 Task: In the  document Skylar.odtMake this file  'available offline' Add shortcut to Drive 'My Drive'Email the file to   softage.10@softage.net, with message attached Time-Sensitive: I kindly ask you to go through the email I've sent as soon as possible. and file type: 'RTF'
Action: Mouse moved to (269, 380)
Screenshot: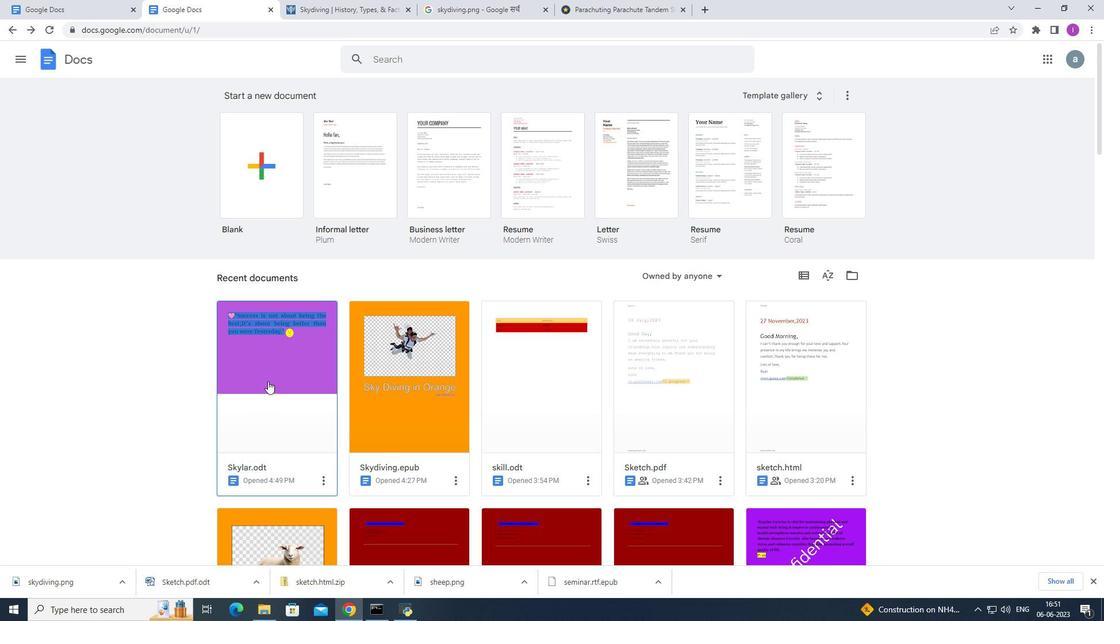 
Action: Mouse pressed left at (269, 380)
Screenshot: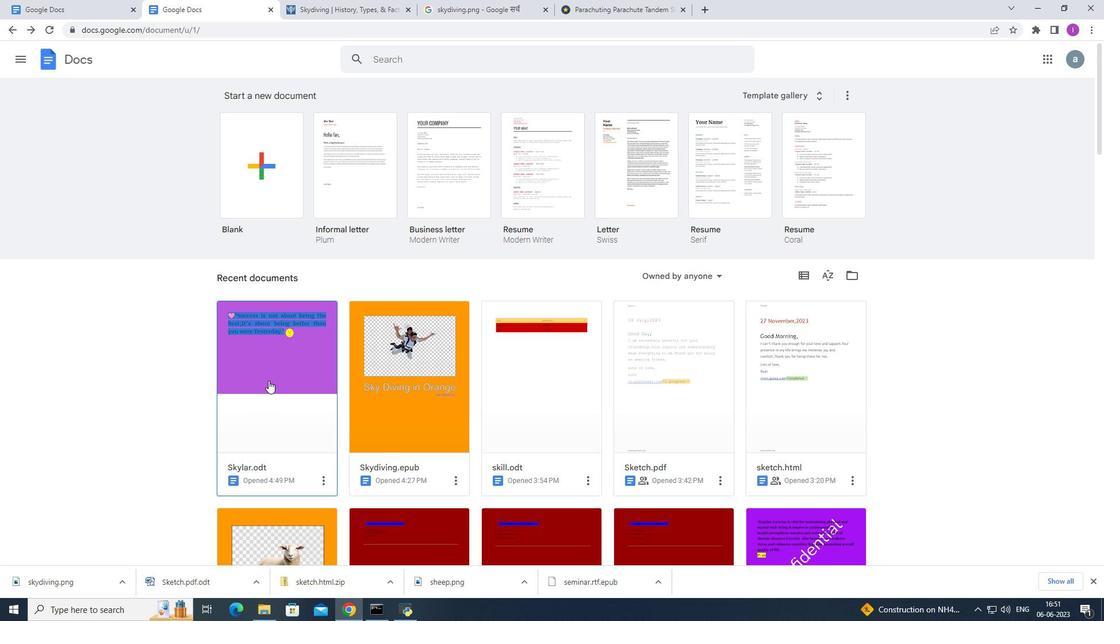 
Action: Mouse moved to (39, 66)
Screenshot: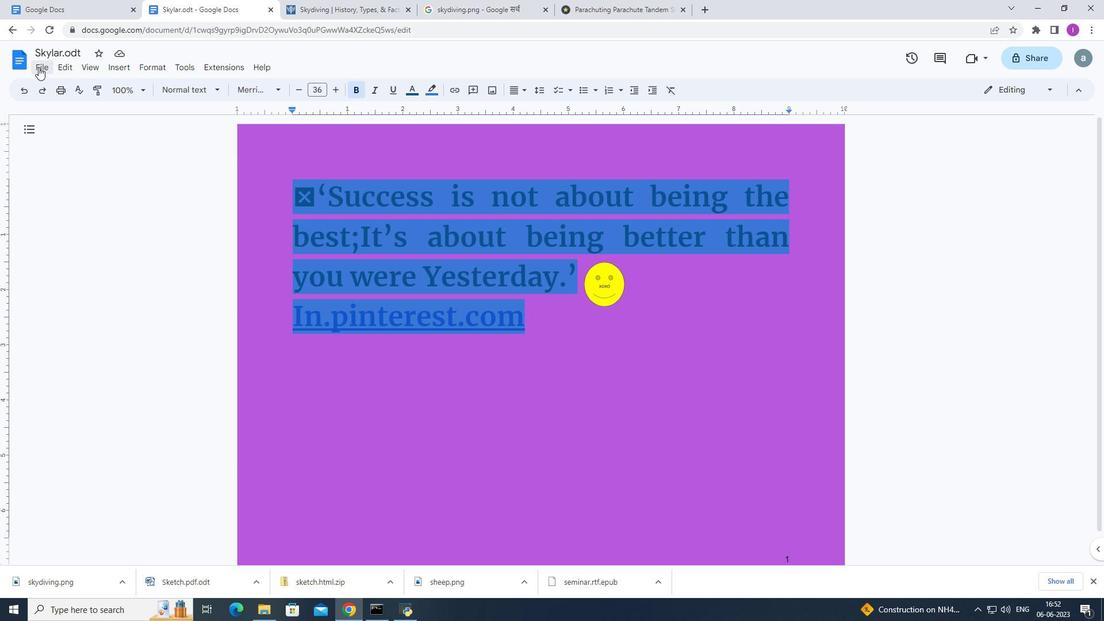 
Action: Mouse pressed left at (39, 66)
Screenshot: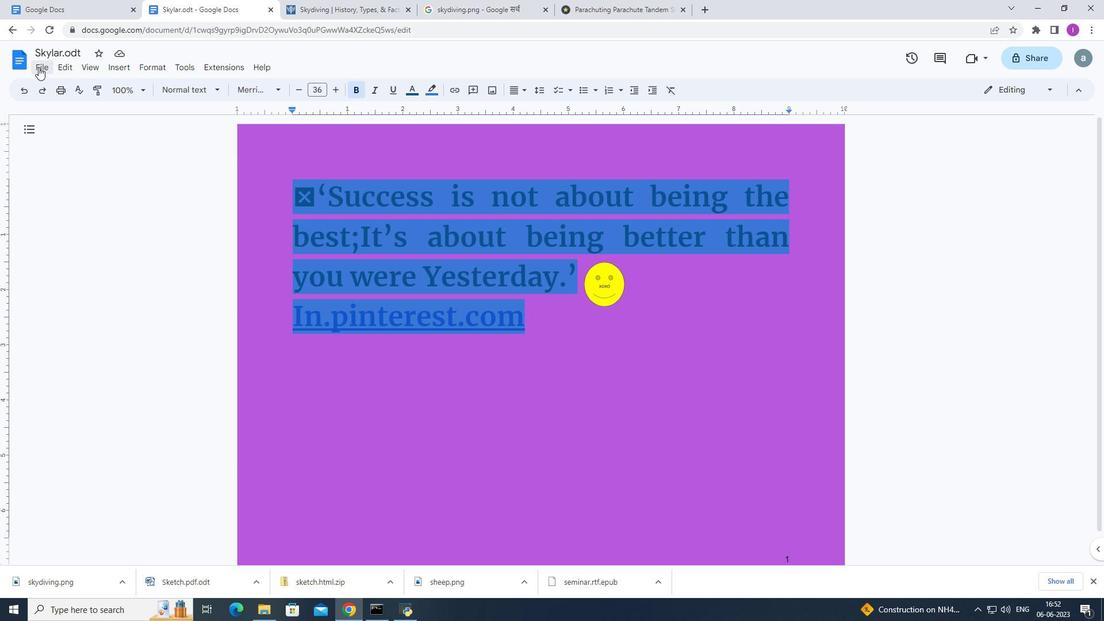 
Action: Mouse moved to (92, 312)
Screenshot: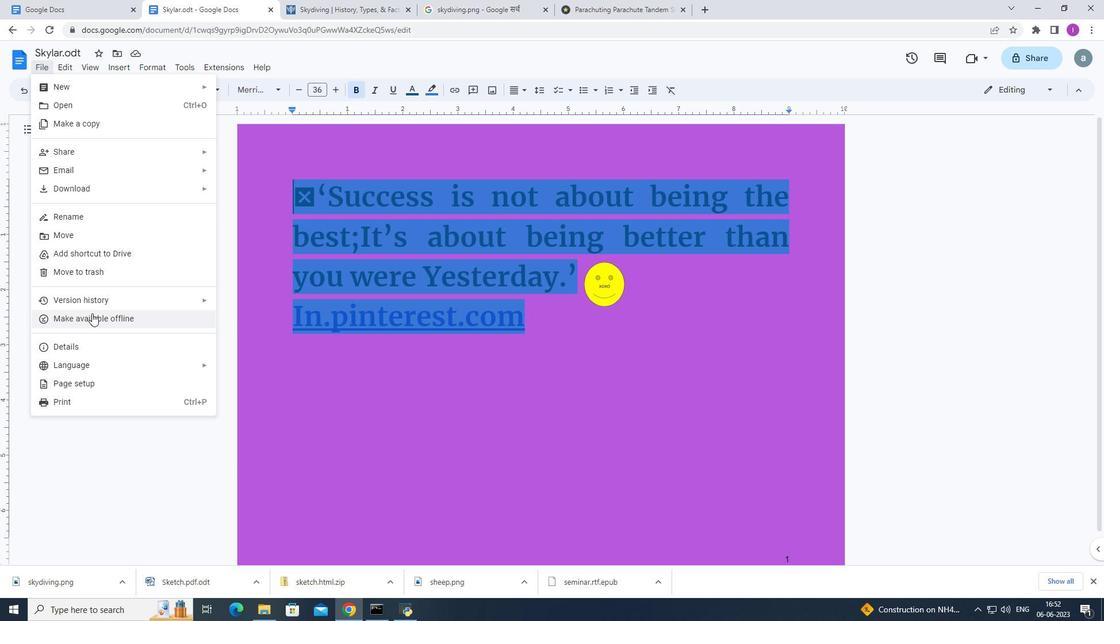 
Action: Mouse pressed left at (92, 312)
Screenshot: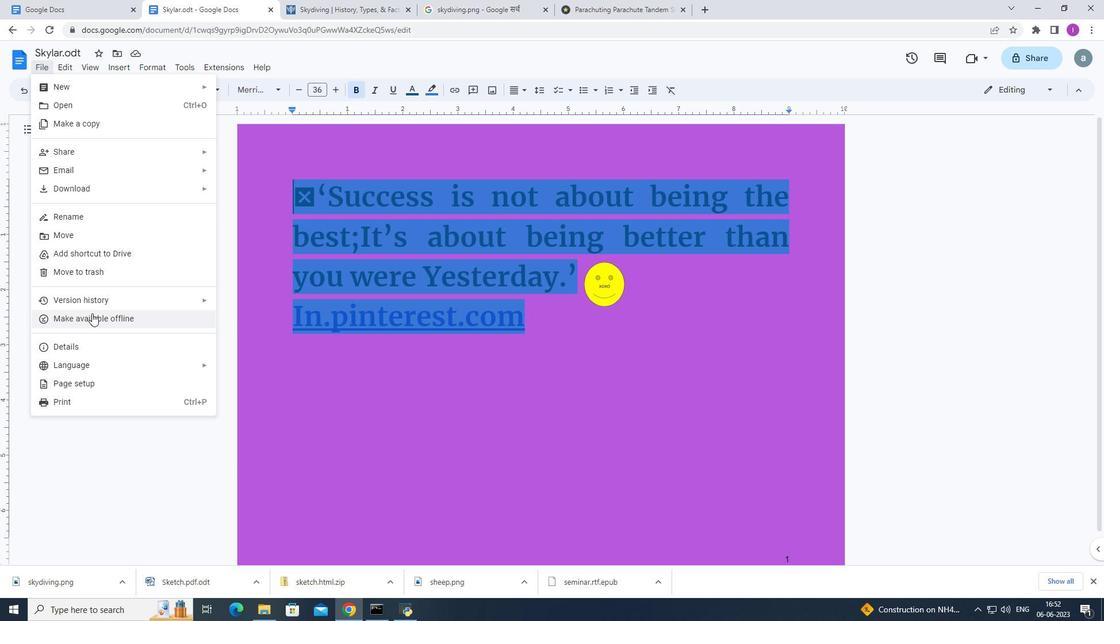
Action: Mouse moved to (45, 61)
Screenshot: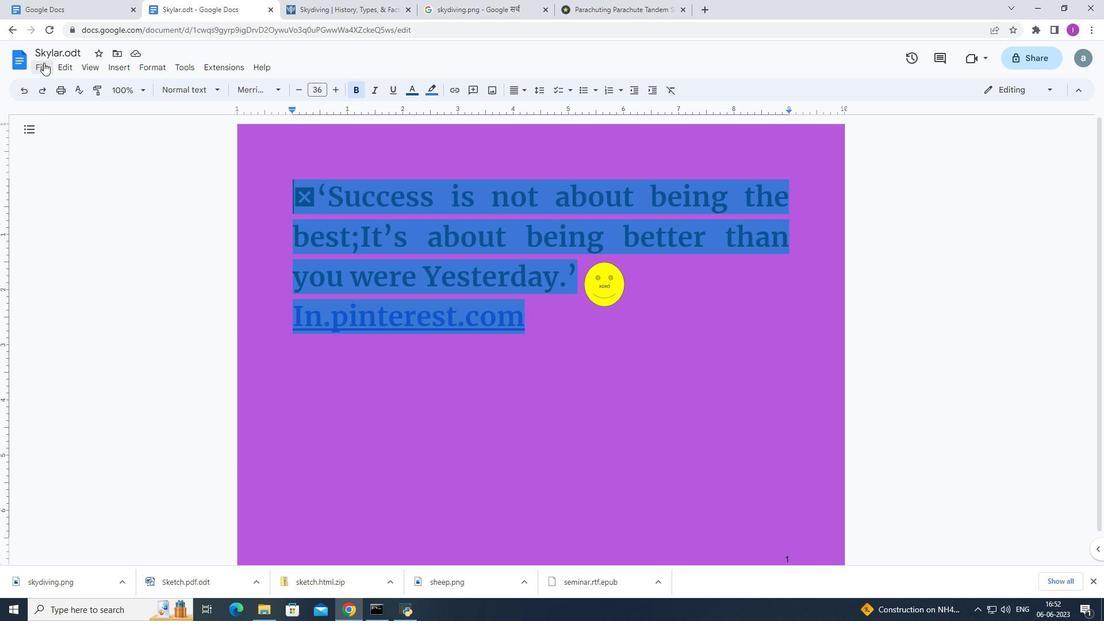 
Action: Mouse pressed left at (45, 61)
Screenshot: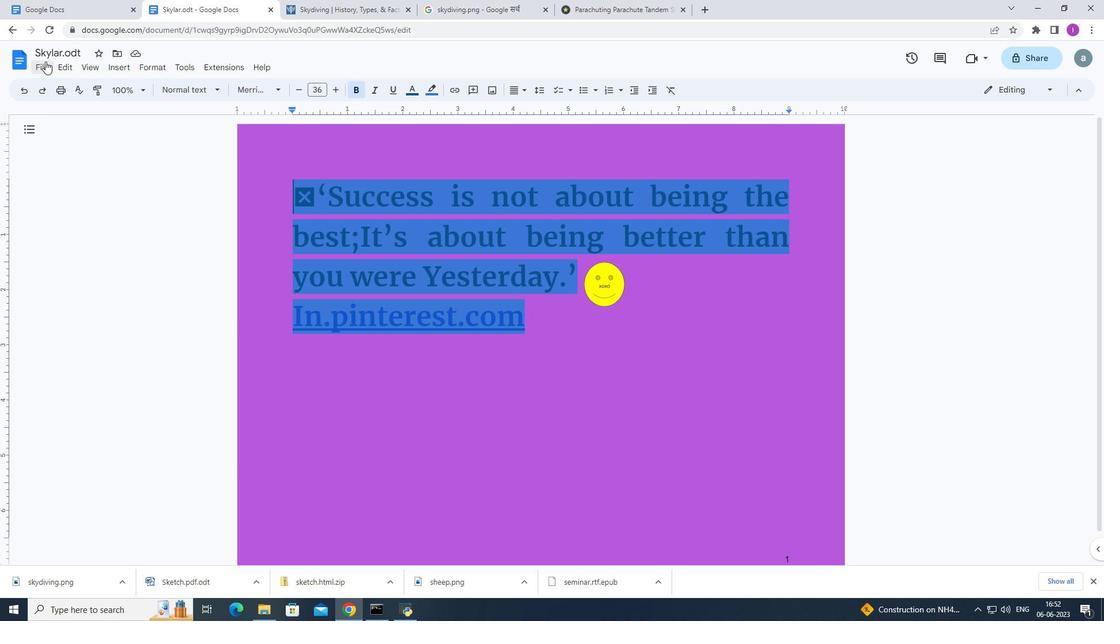 
Action: Mouse moved to (87, 191)
Screenshot: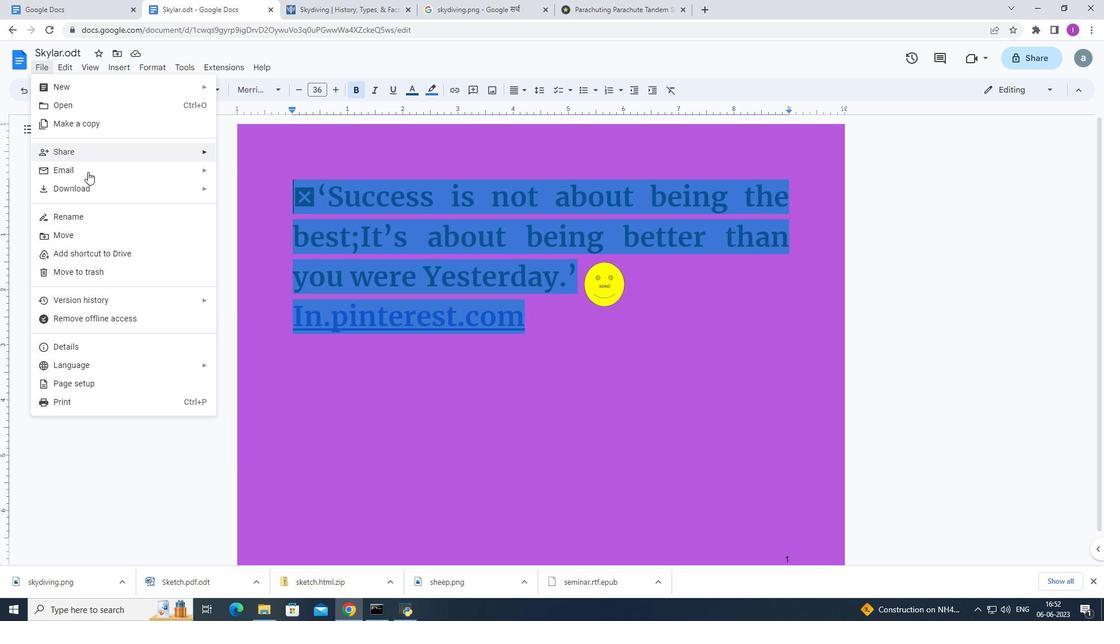 
Action: Mouse pressed left at (87, 191)
Screenshot: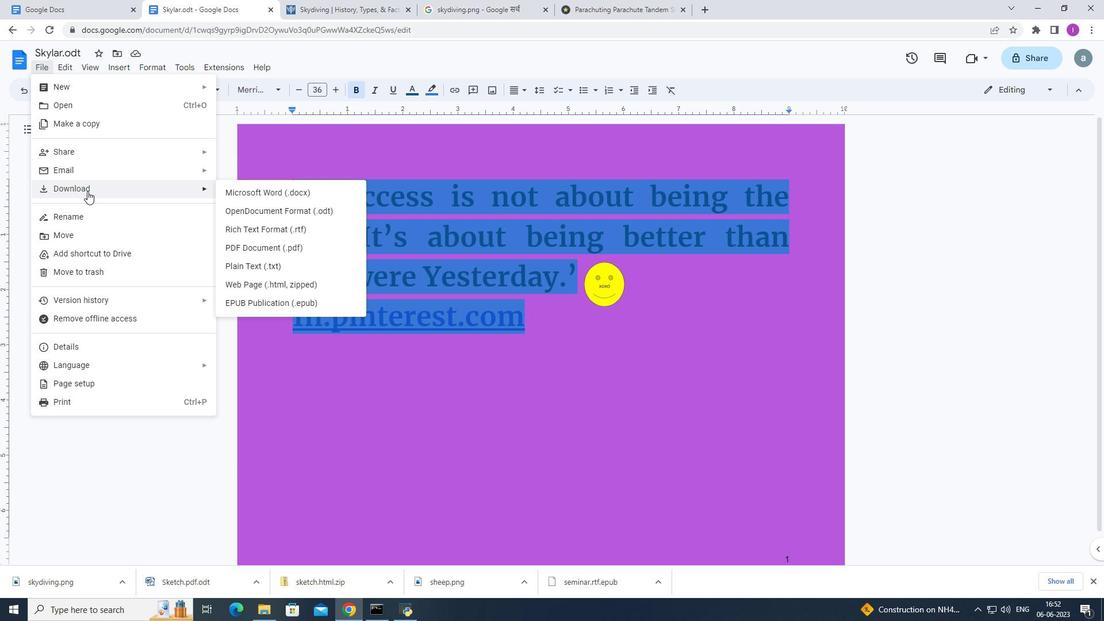
Action: Mouse moved to (166, 251)
Screenshot: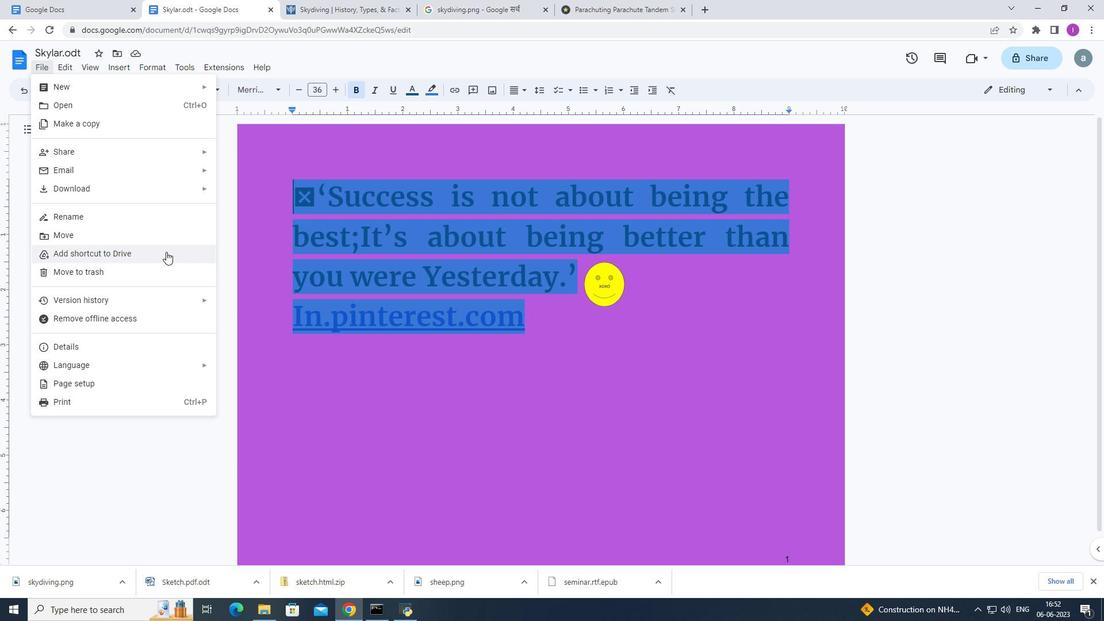 
Action: Mouse pressed left at (166, 251)
Screenshot: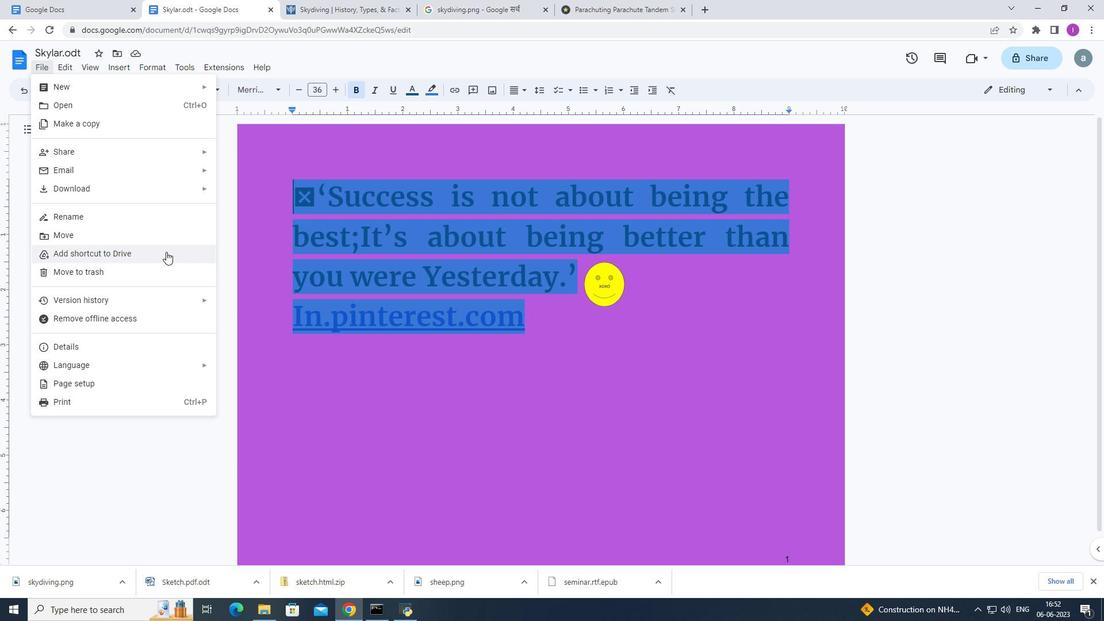 
Action: Mouse moved to (161, 106)
Screenshot: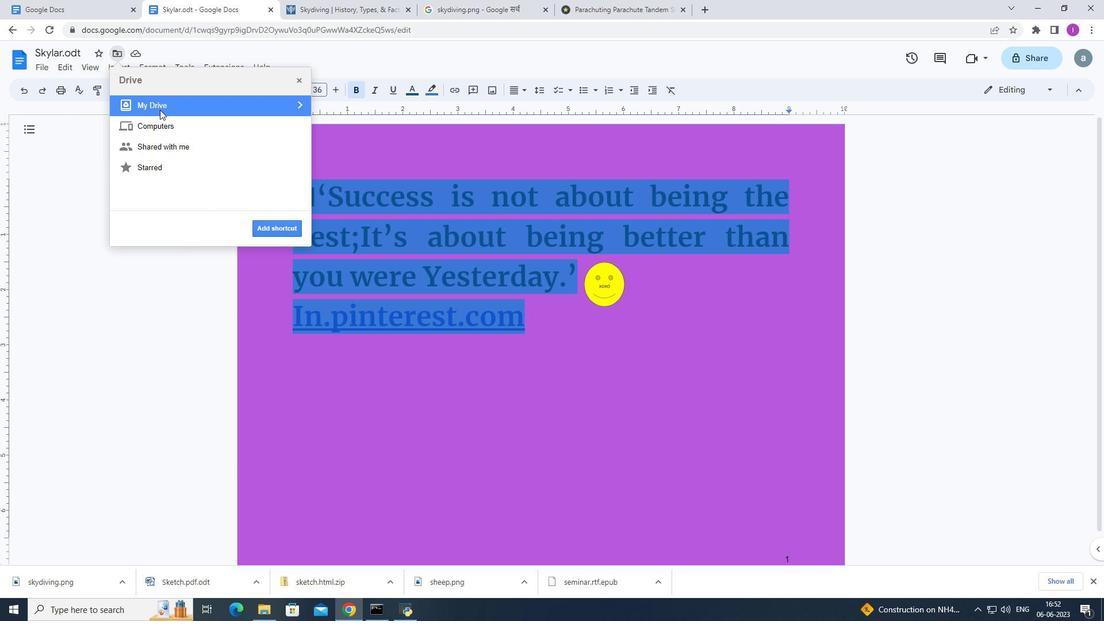 
Action: Mouse pressed left at (161, 106)
Screenshot: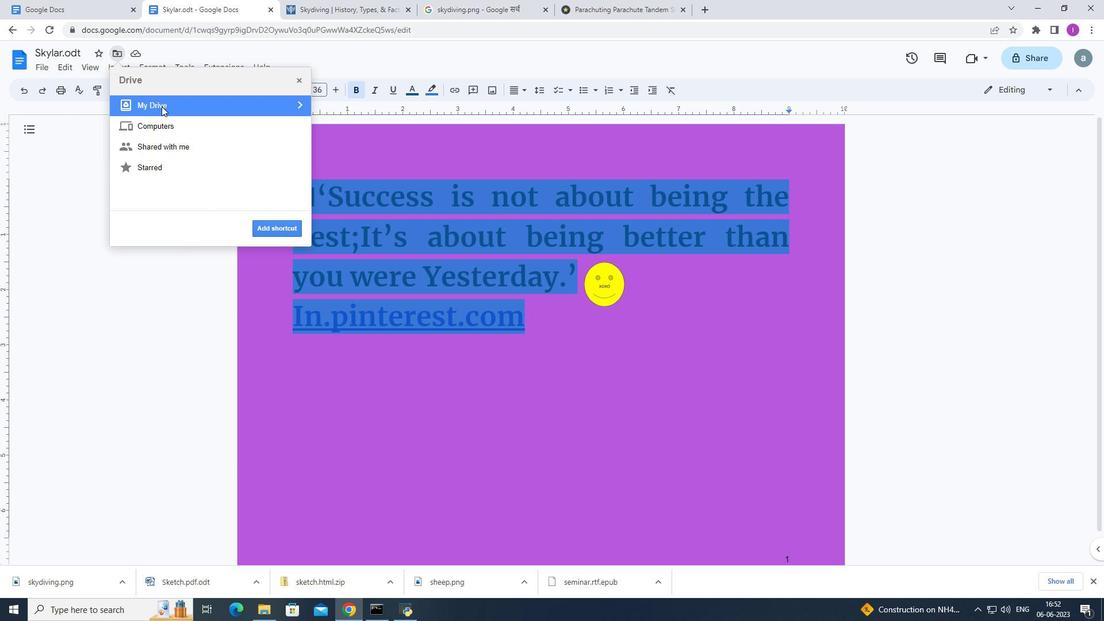 
Action: Mouse moved to (262, 224)
Screenshot: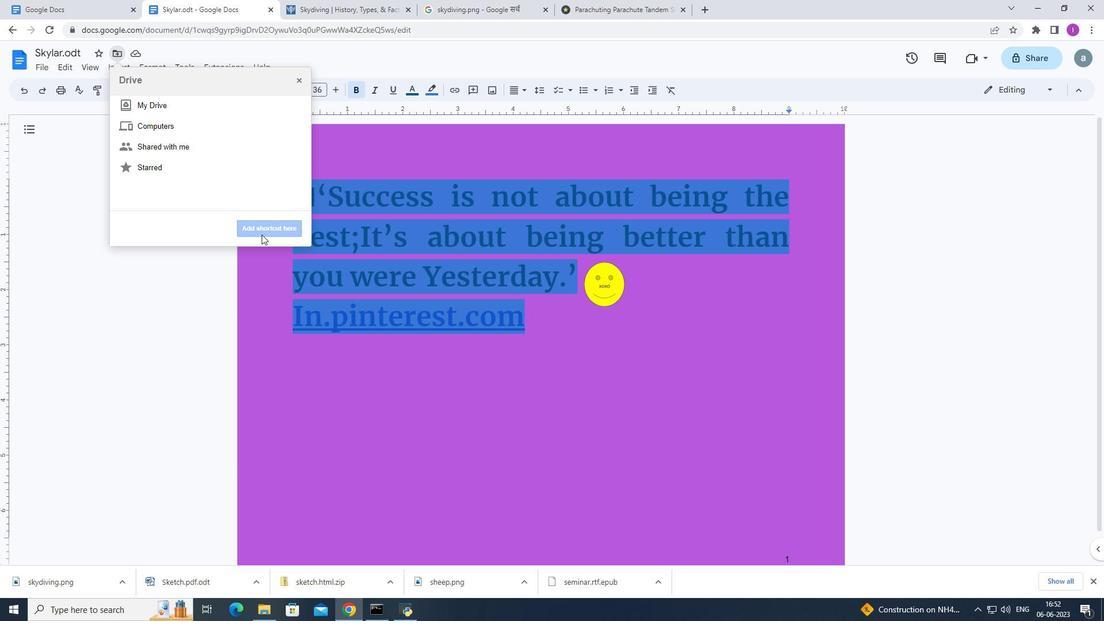
Action: Mouse pressed left at (262, 224)
Screenshot: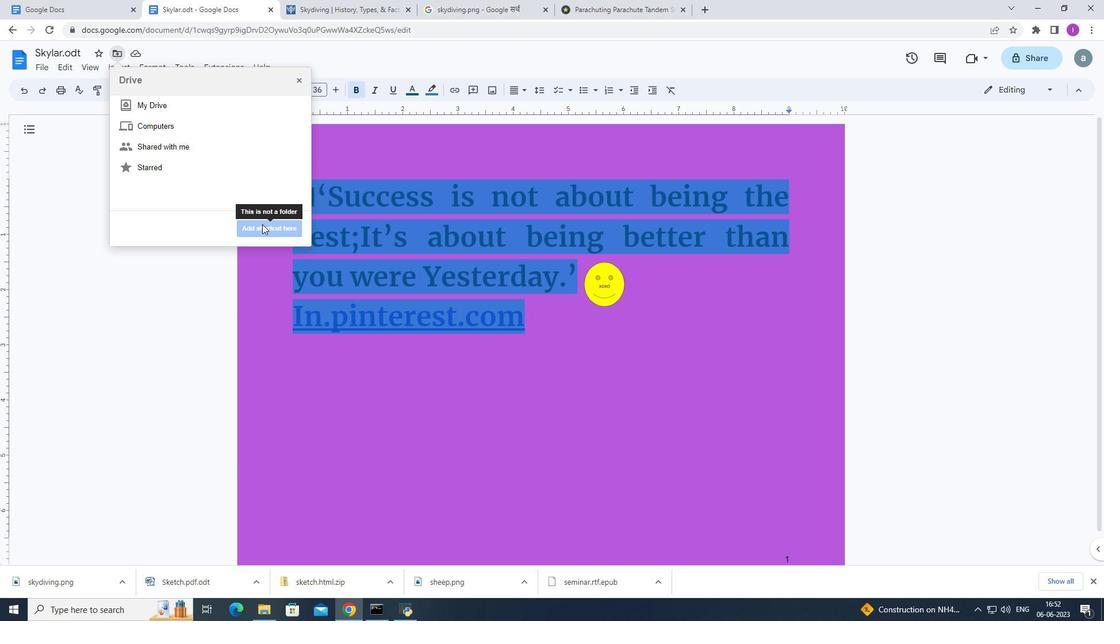
Action: Mouse moved to (138, 102)
Screenshot: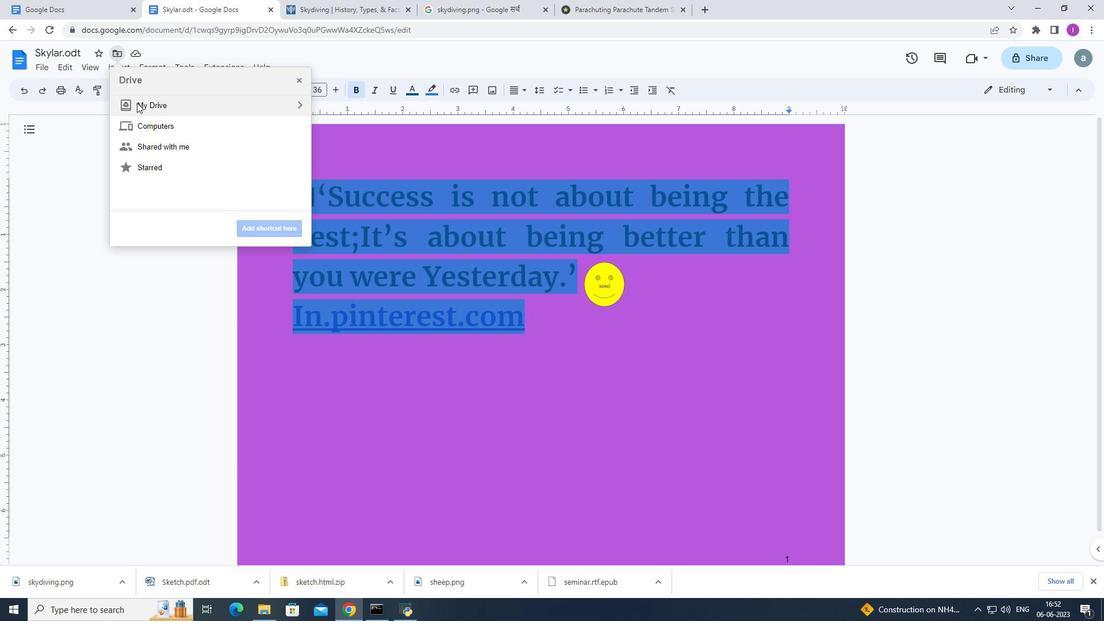 
Action: Mouse pressed left at (138, 102)
Screenshot: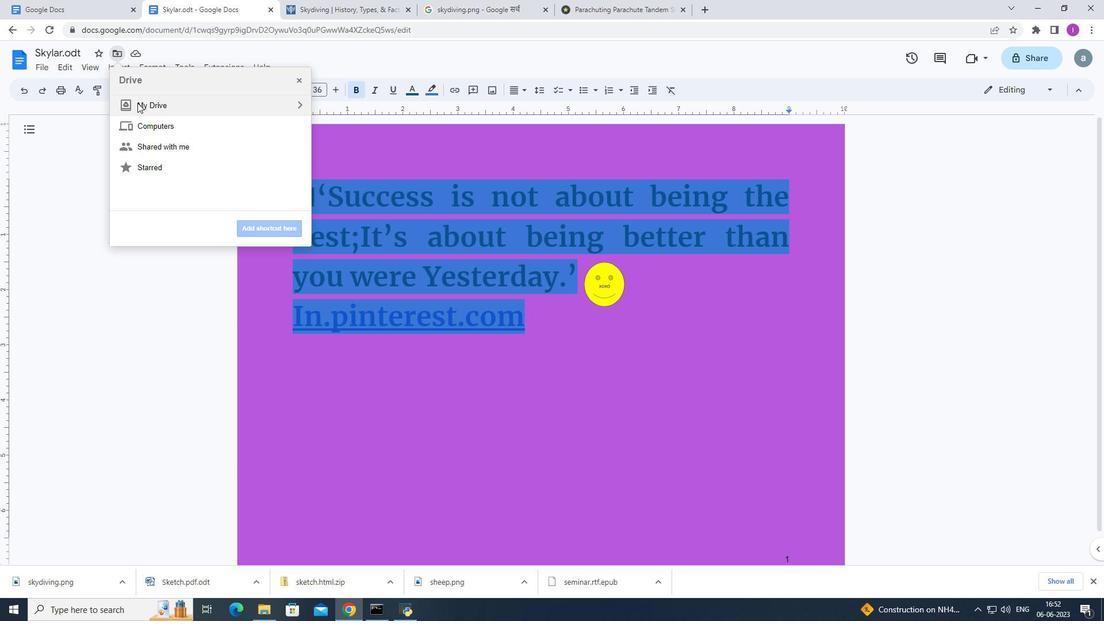 
Action: Mouse moved to (263, 226)
Screenshot: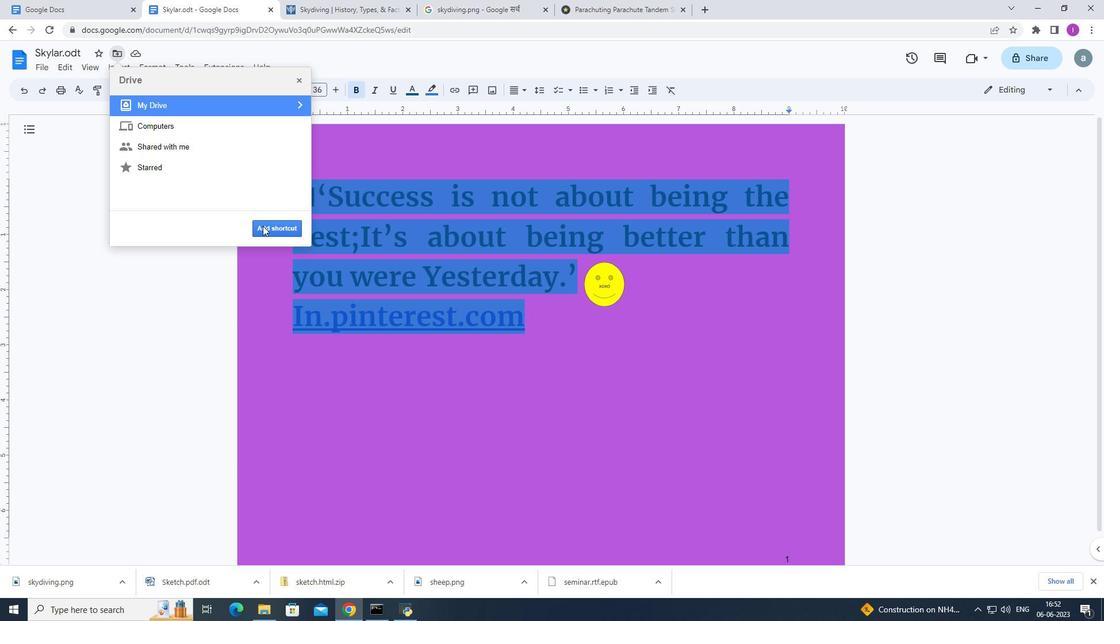 
Action: Mouse pressed left at (263, 226)
Screenshot: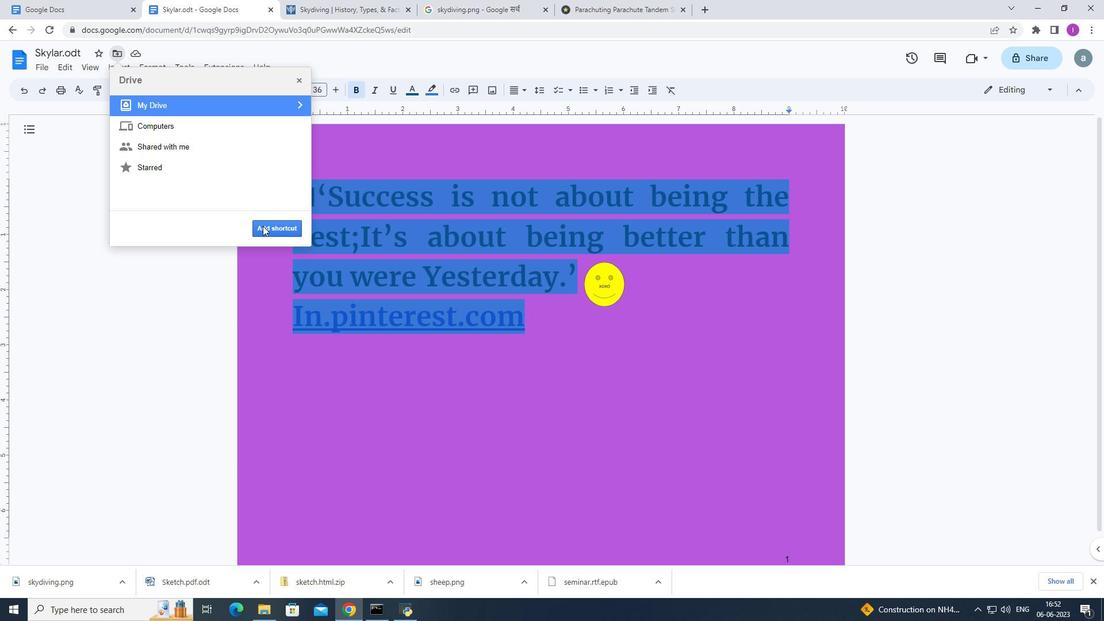 
Action: Mouse moved to (45, 69)
Screenshot: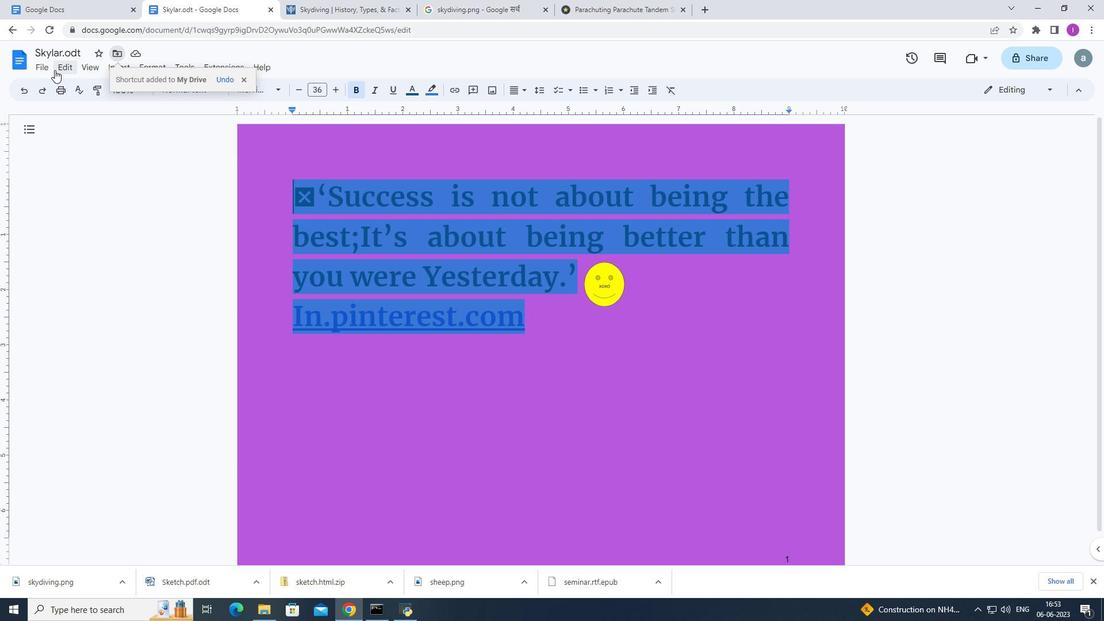 
Action: Mouse pressed left at (45, 69)
Screenshot: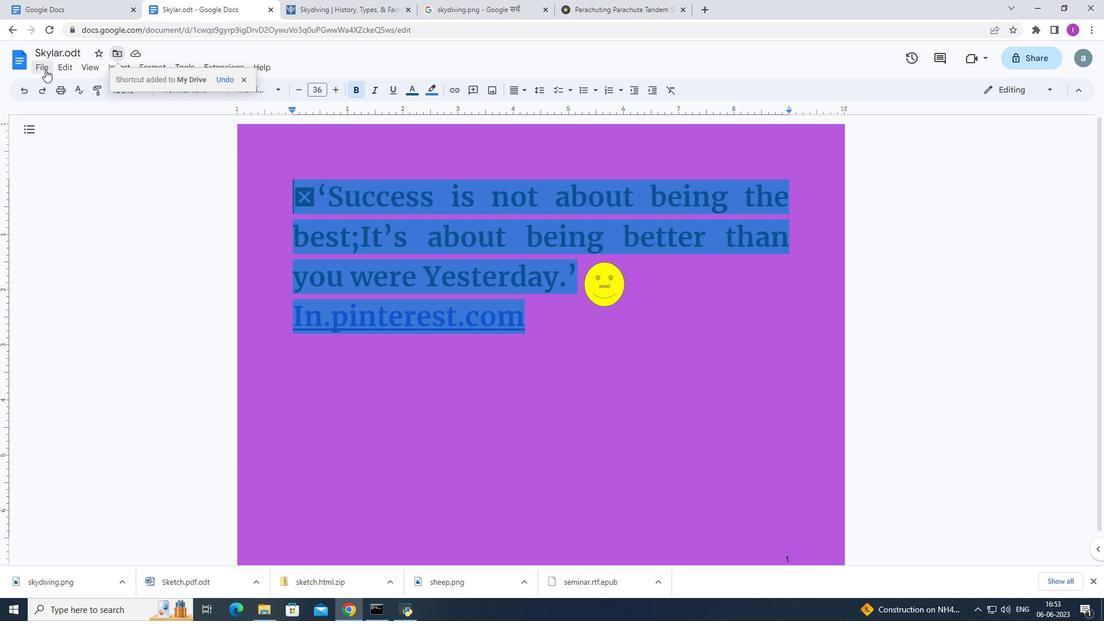 
Action: Mouse moved to (244, 174)
Screenshot: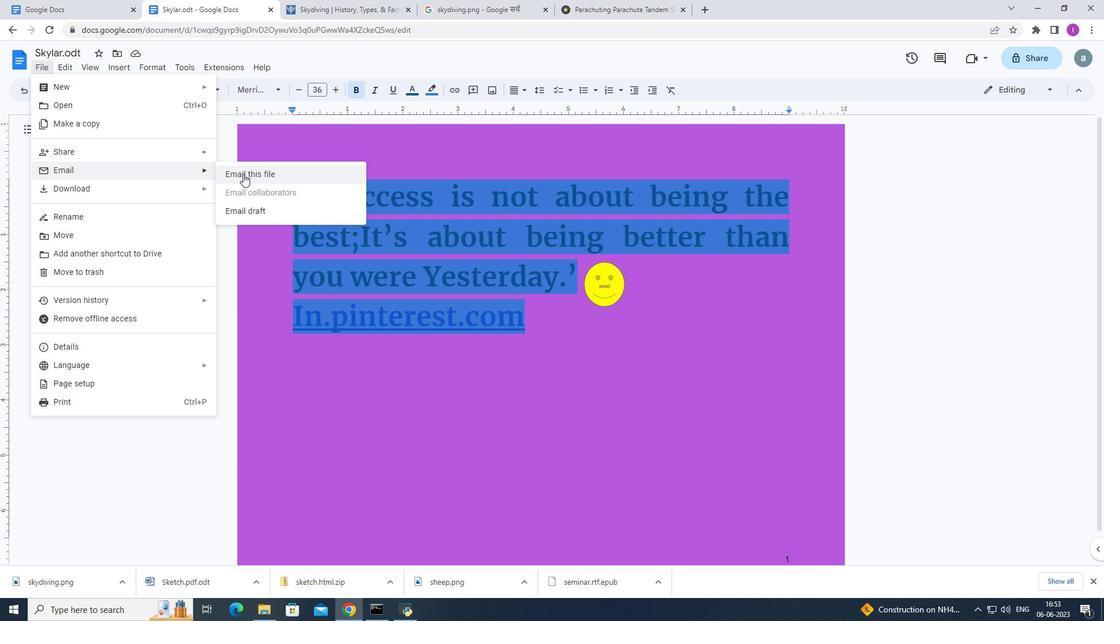
Action: Mouse pressed left at (244, 174)
Screenshot: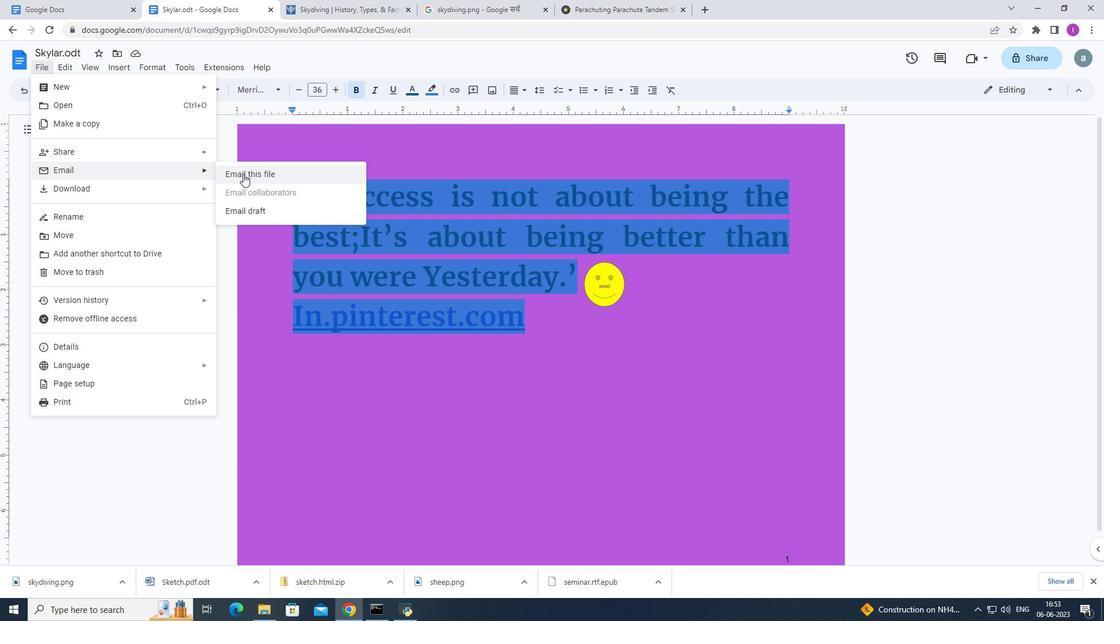
Action: Mouse moved to (554, 270)
Screenshot: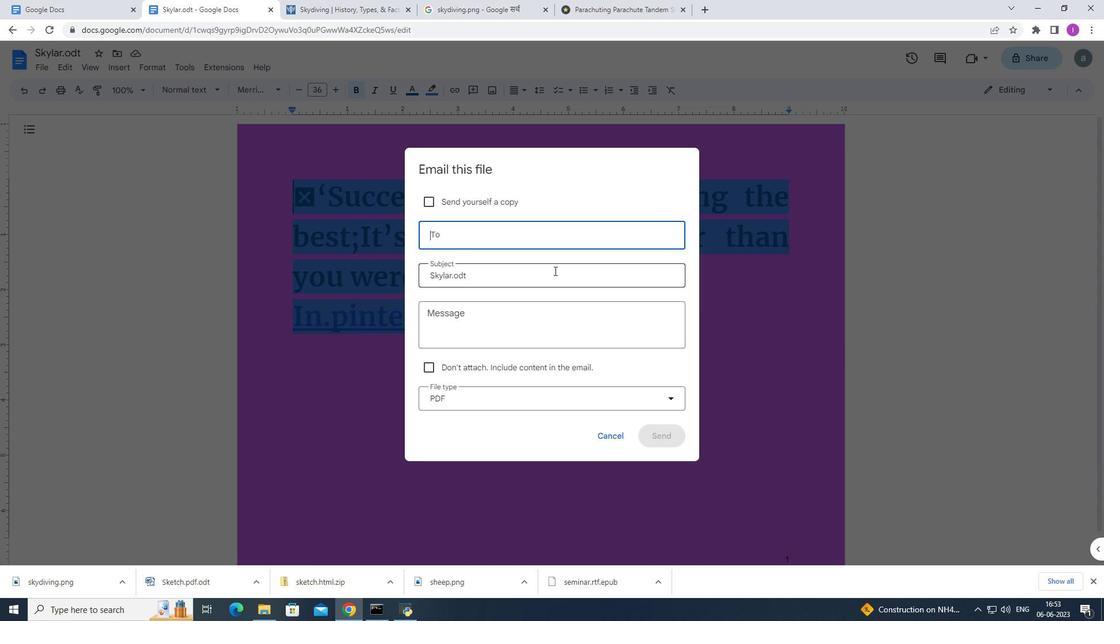 
Action: Key pressed so
Screenshot: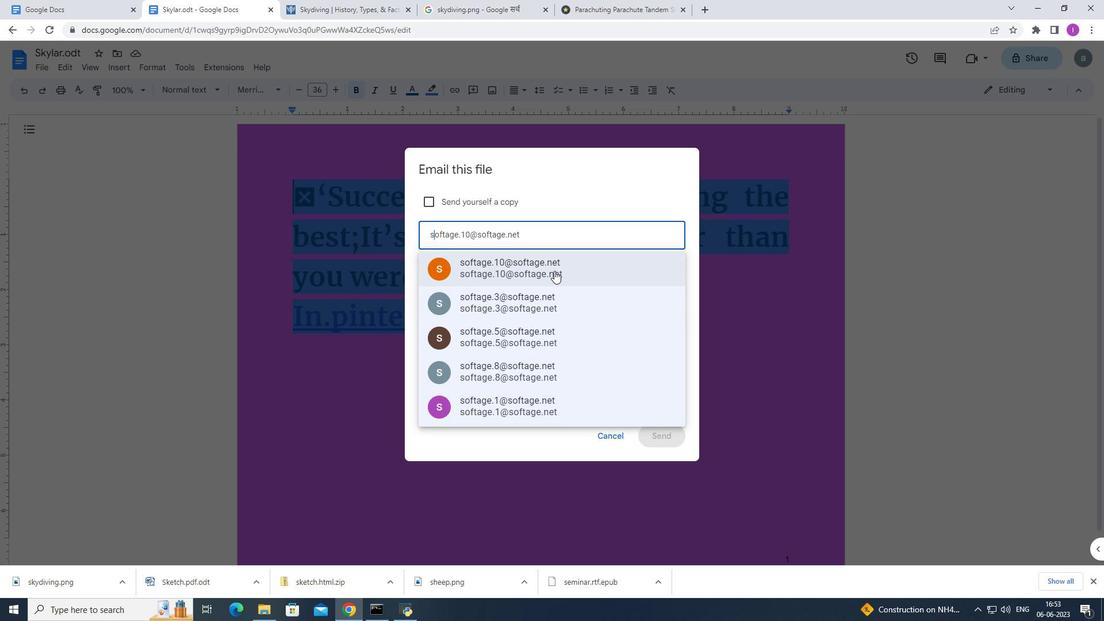 
Action: Mouse moved to (510, 269)
Screenshot: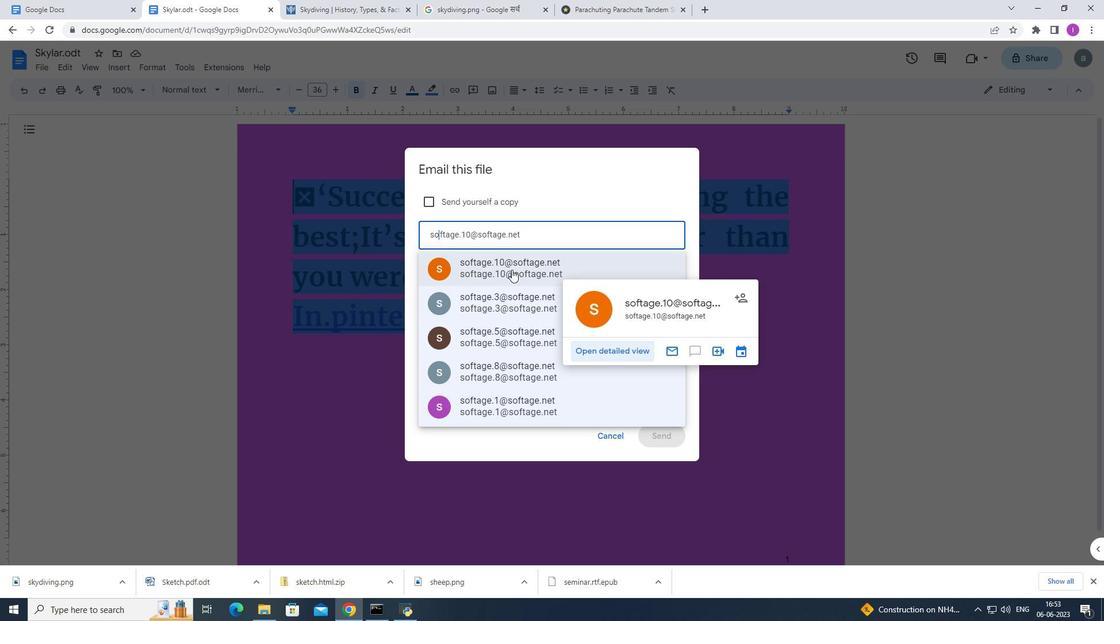 
Action: Mouse pressed left at (510, 269)
Screenshot: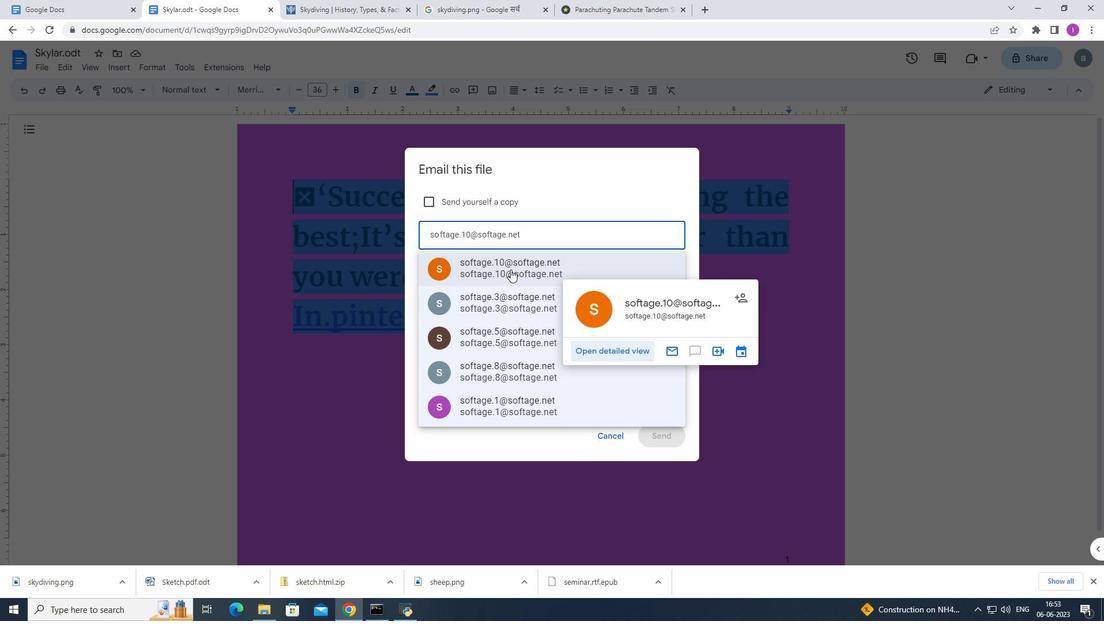 
Action: Mouse pressed left at (510, 269)
Screenshot: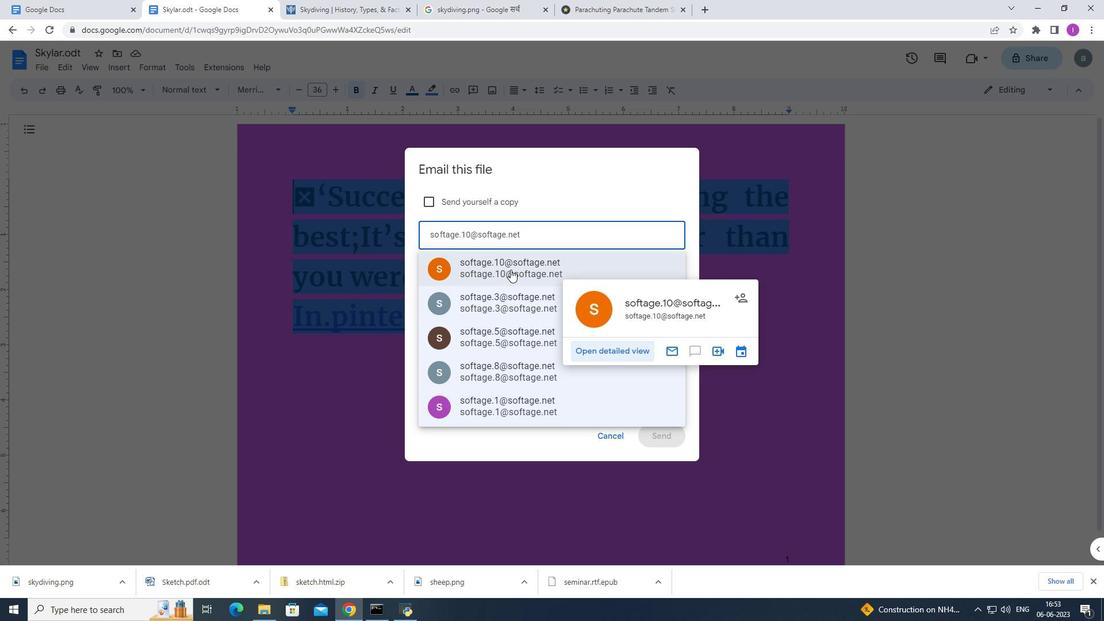 
Action: Mouse moved to (440, 319)
Screenshot: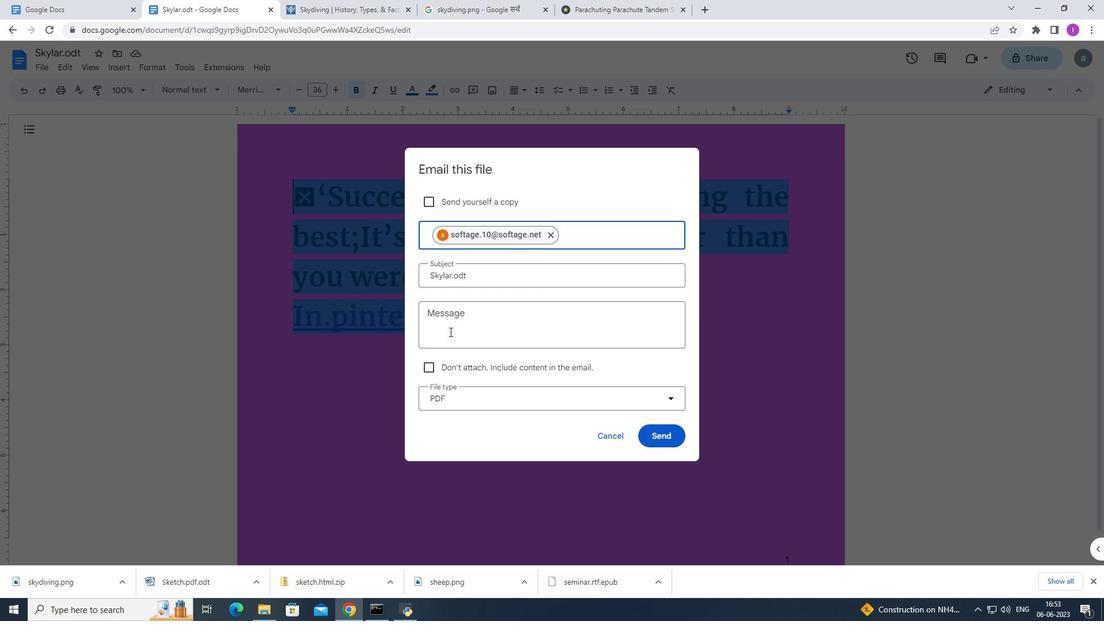 
Action: Mouse pressed left at (440, 319)
Screenshot: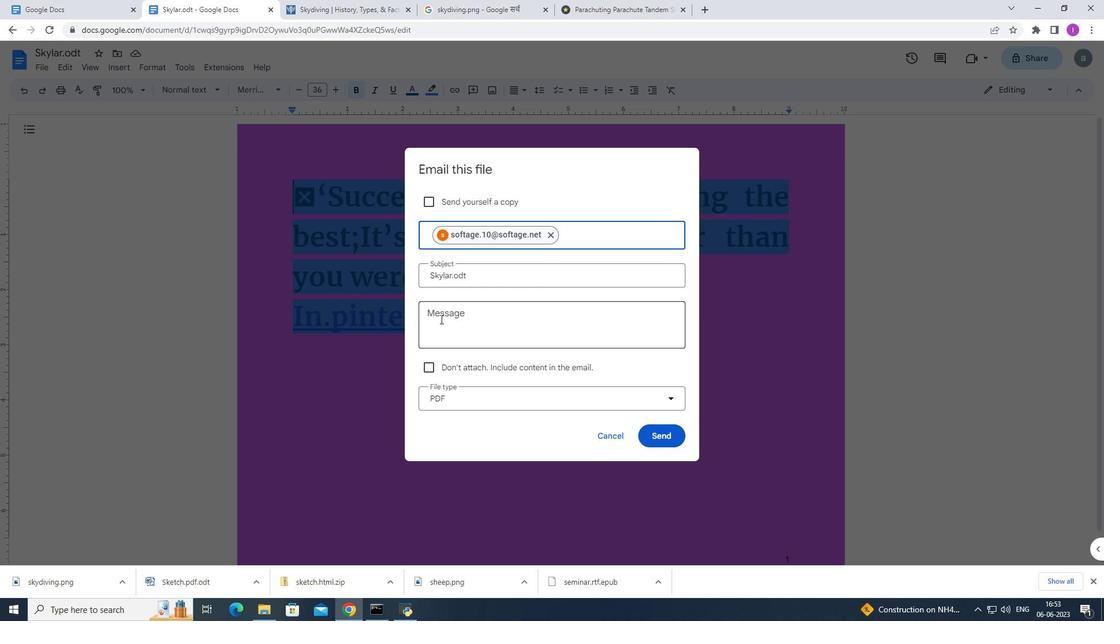 
Action: Mouse moved to (677, 314)
Screenshot: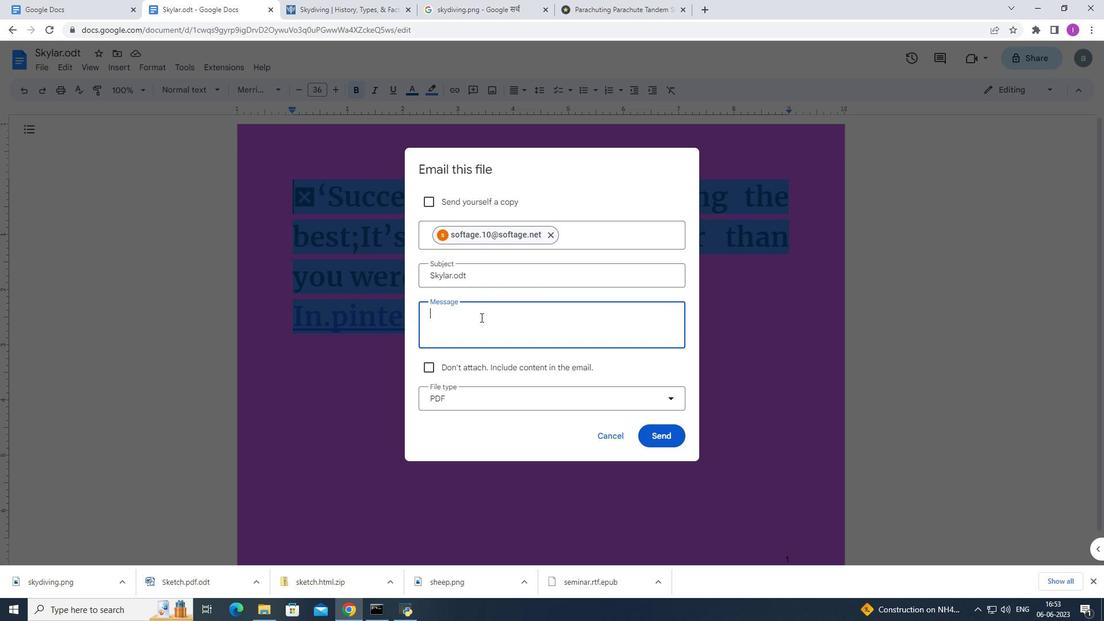 
Action: Key pressed <Key.shift><Key.shift>Time-<Key.shift>Sensitivr<Key.backspace>e<Key.shift>:<Key.shift>I<Key.space><Key.shift><Key.shift><Key.shift><Key.shift><Key.shift><Key.shift><Key.shift><Key.shift><Key.shift><Key.shift><Key.shift><Key.shift><Key.shift><Key.shift><Key.shift>Kindly<Key.space>ask<Key.space>you<Key.space>to<Key.space>go<Key.space>through<Key.space>the<Key.space>email<Key.space><Key.shift>I've<Key.space>sent<Key.space>as<Key.space>soon<Key.space>as<Key.space>possible.
Screenshot: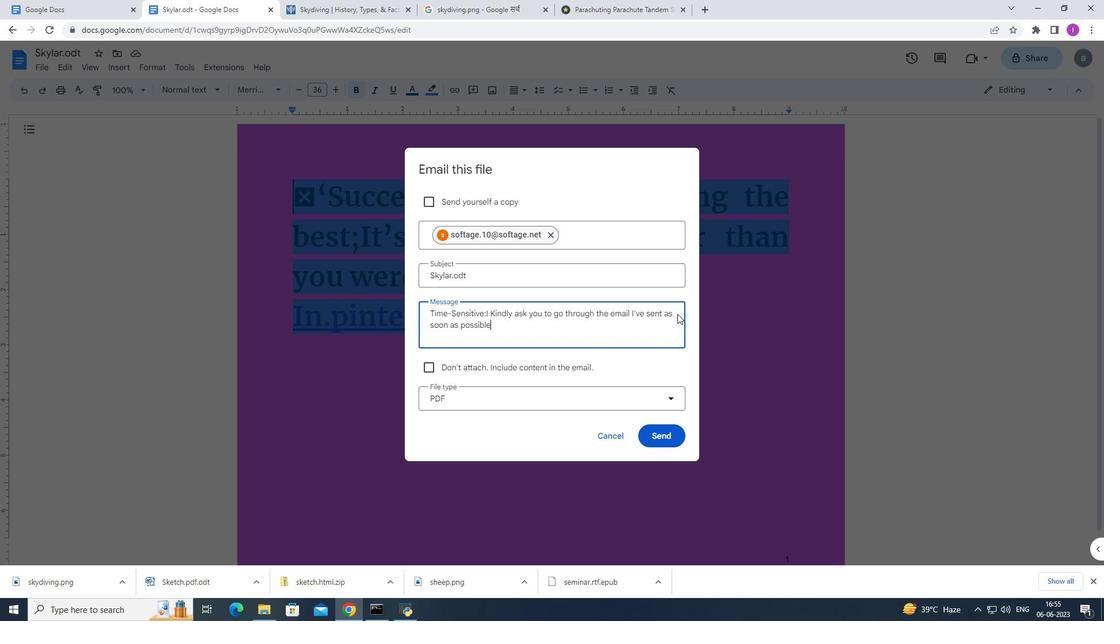 
Action: Mouse moved to (672, 396)
Screenshot: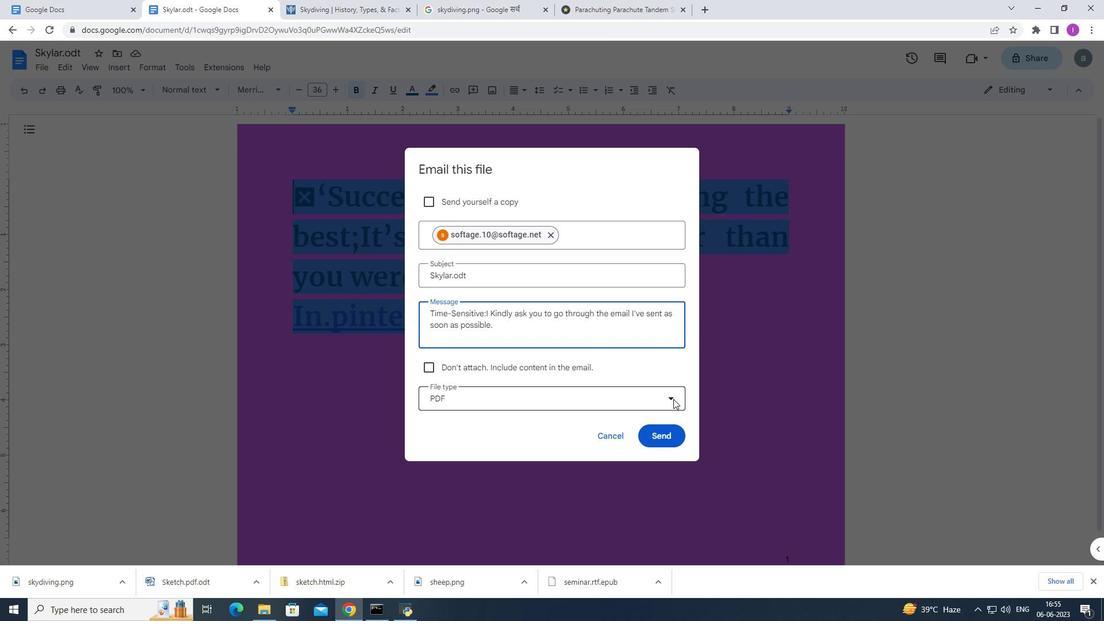 
Action: Mouse pressed left at (672, 396)
Screenshot: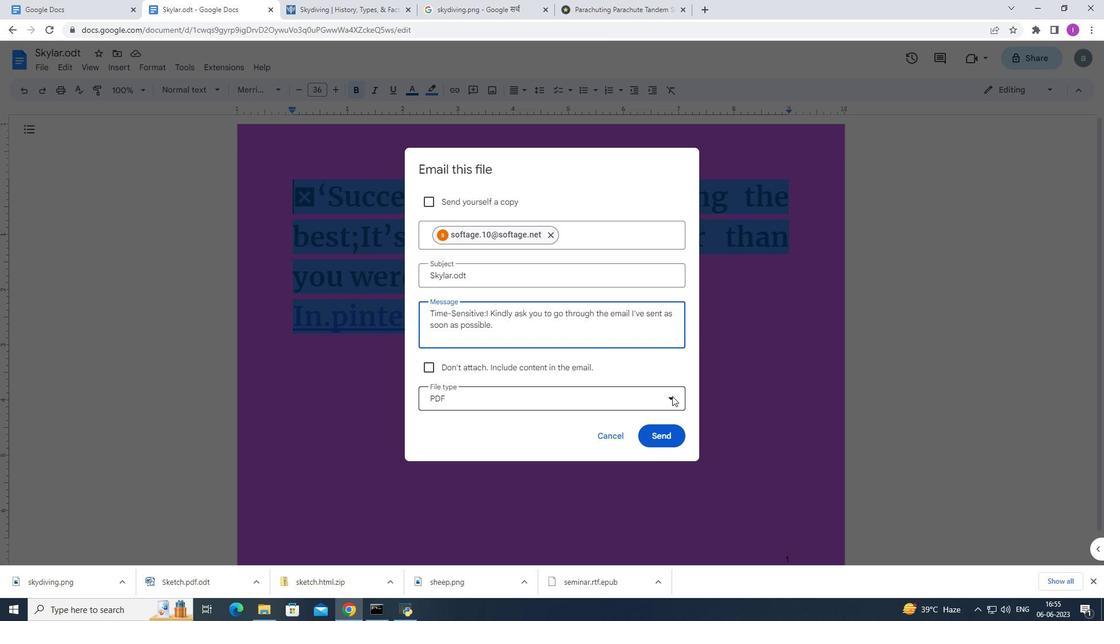 
Action: Mouse moved to (506, 444)
Screenshot: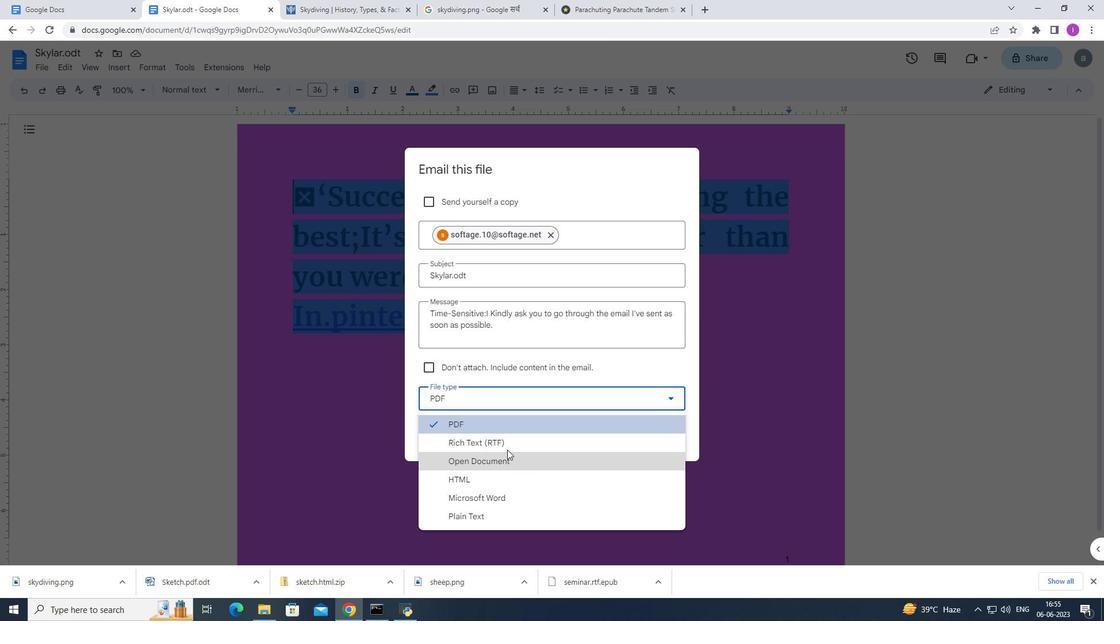 
Action: Mouse pressed left at (506, 444)
Screenshot: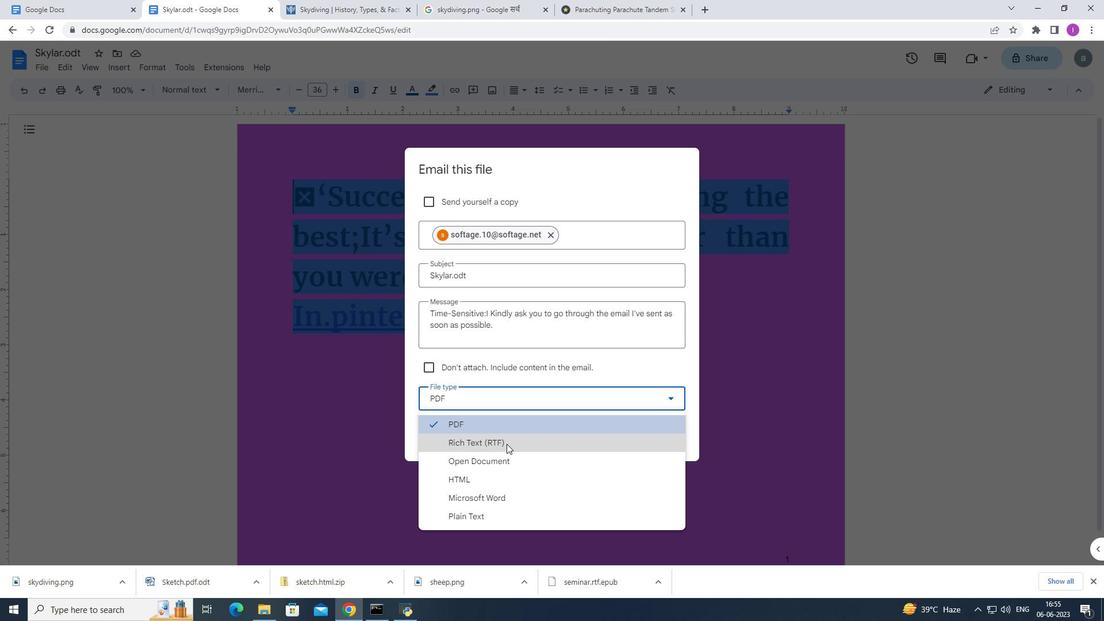 
Action: Mouse moved to (662, 434)
Screenshot: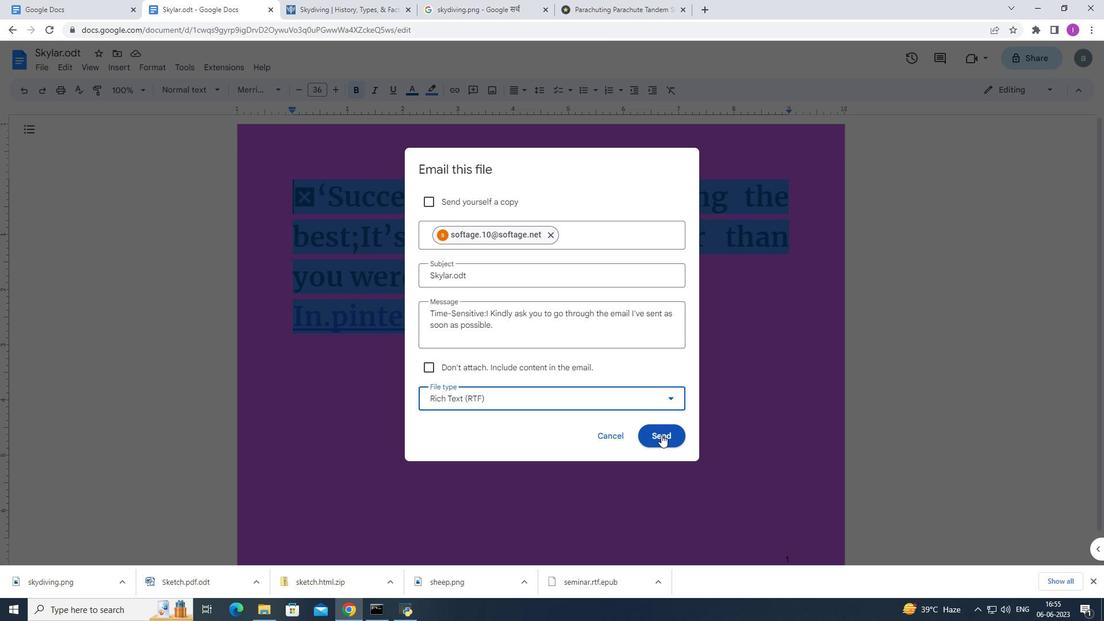 
Action: Mouse pressed left at (662, 434)
Screenshot: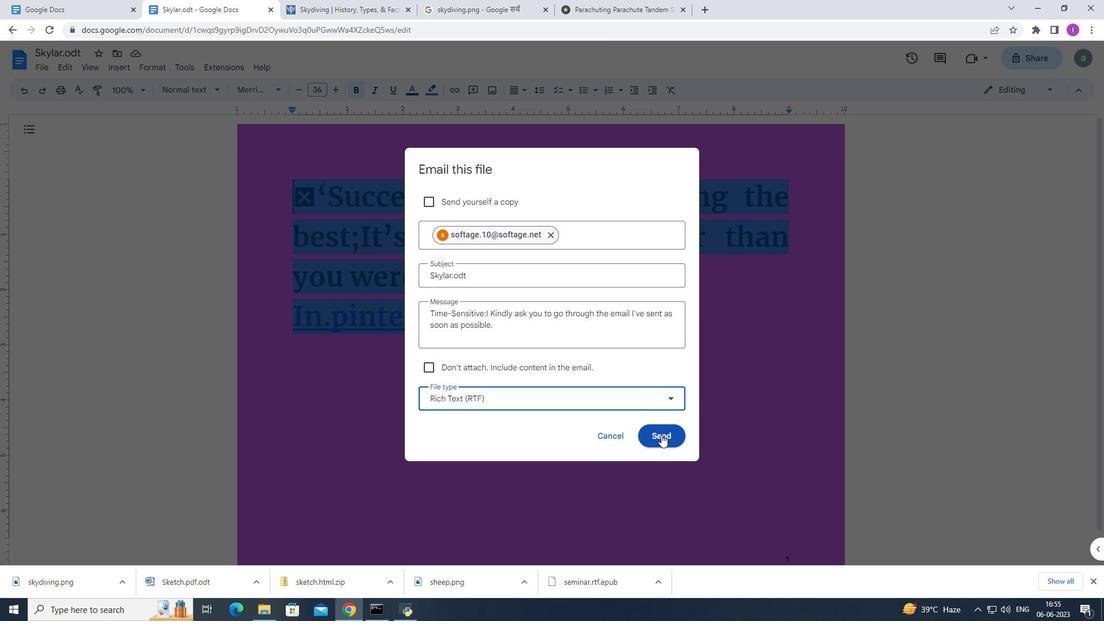 
Action: Mouse moved to (662, 433)
Screenshot: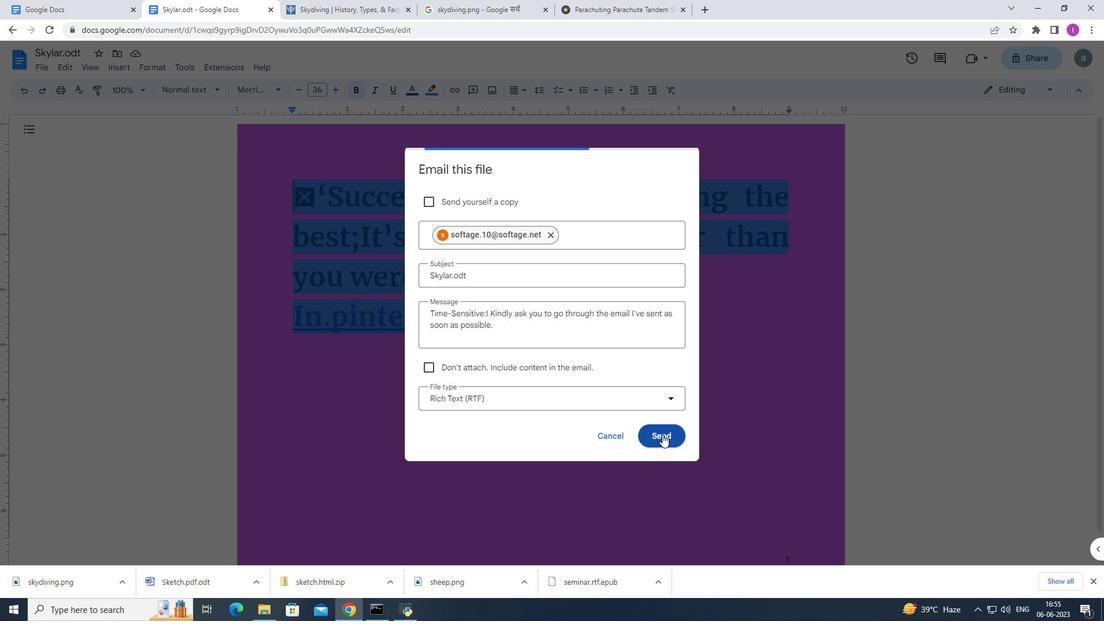 
